 Task: Add Natural Vitality Orange Calm Gummies to the cart.
Action: Mouse pressed left at (17, 62)
Screenshot: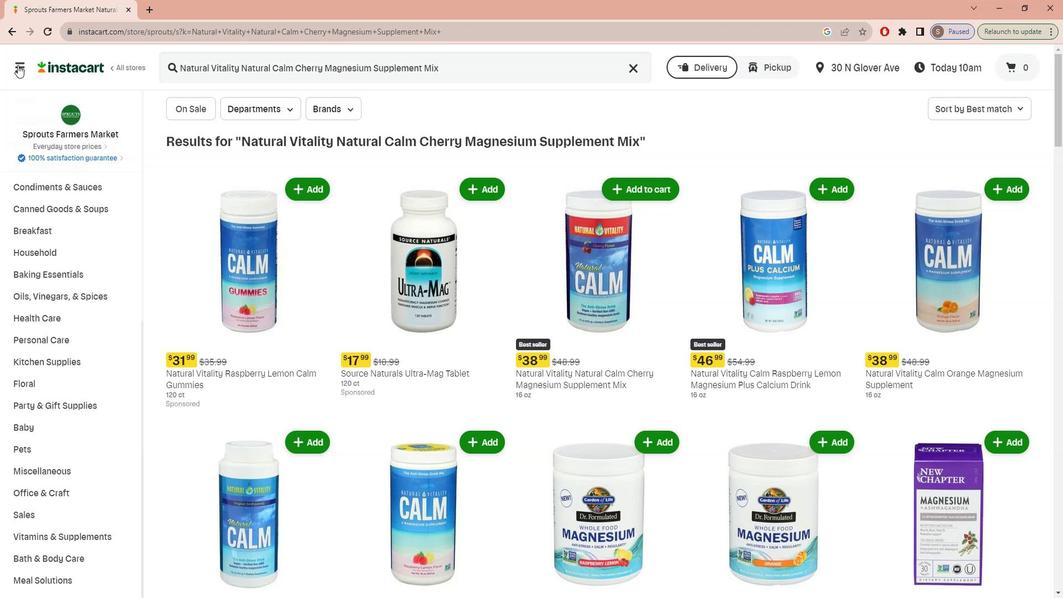 
Action: Mouse moved to (21, 131)
Screenshot: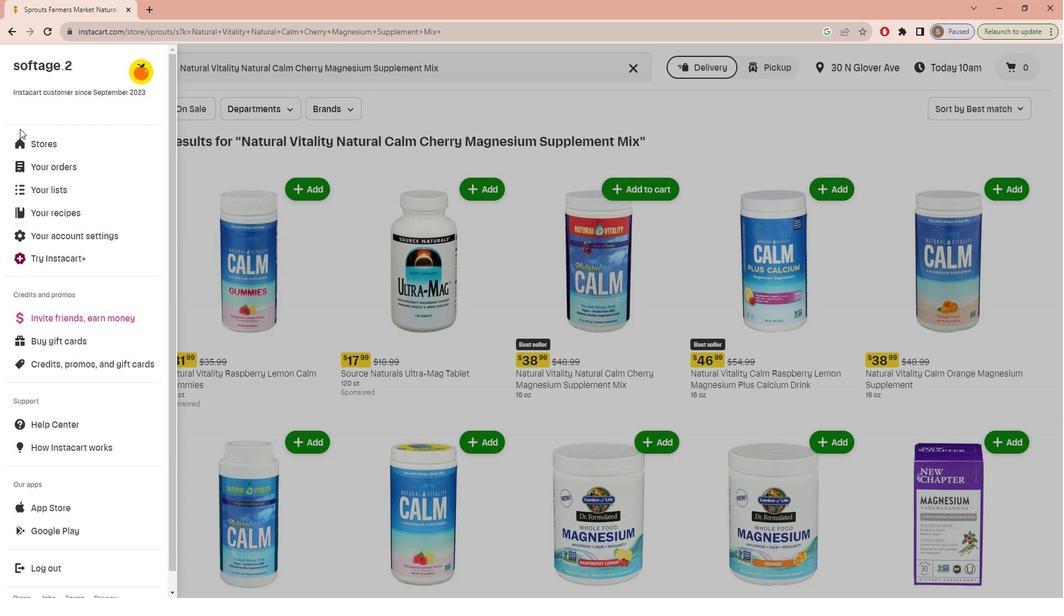 
Action: Mouse pressed left at (21, 131)
Screenshot: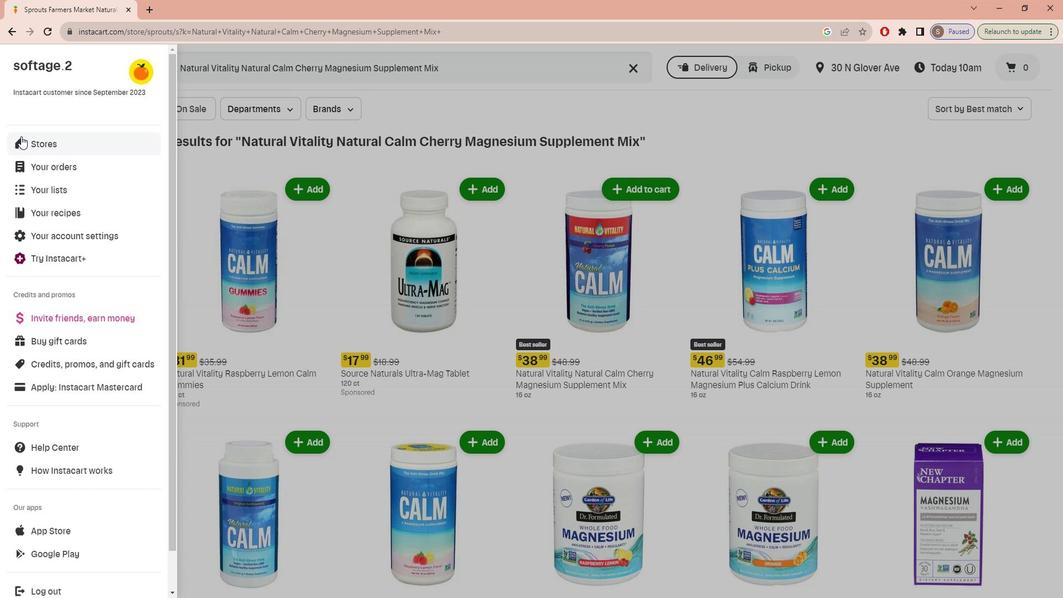 
Action: Mouse moved to (268, 101)
Screenshot: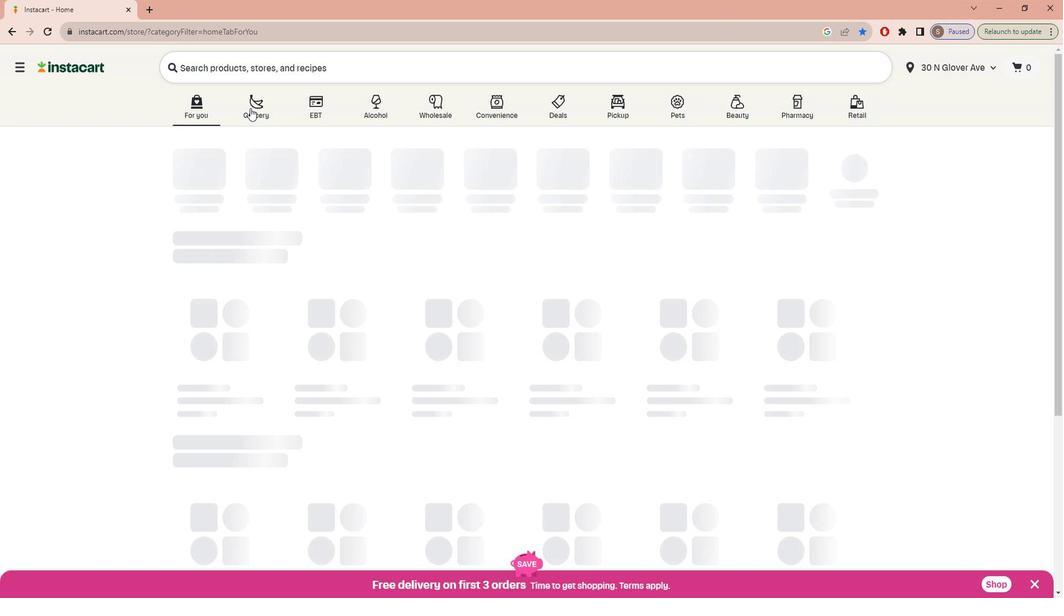 
Action: Mouse pressed left at (268, 101)
Screenshot: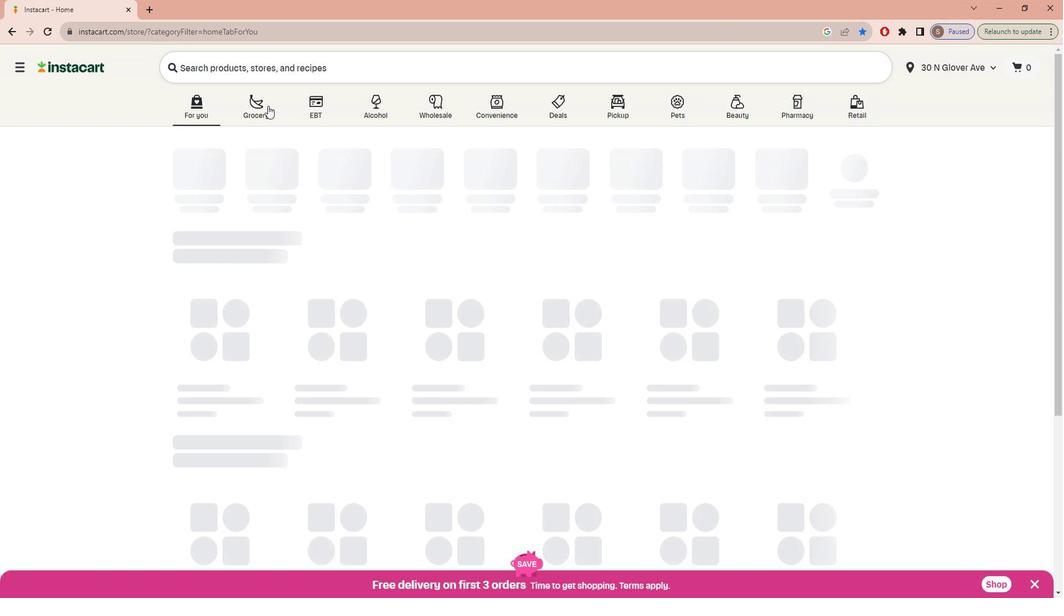 
Action: Mouse moved to (260, 310)
Screenshot: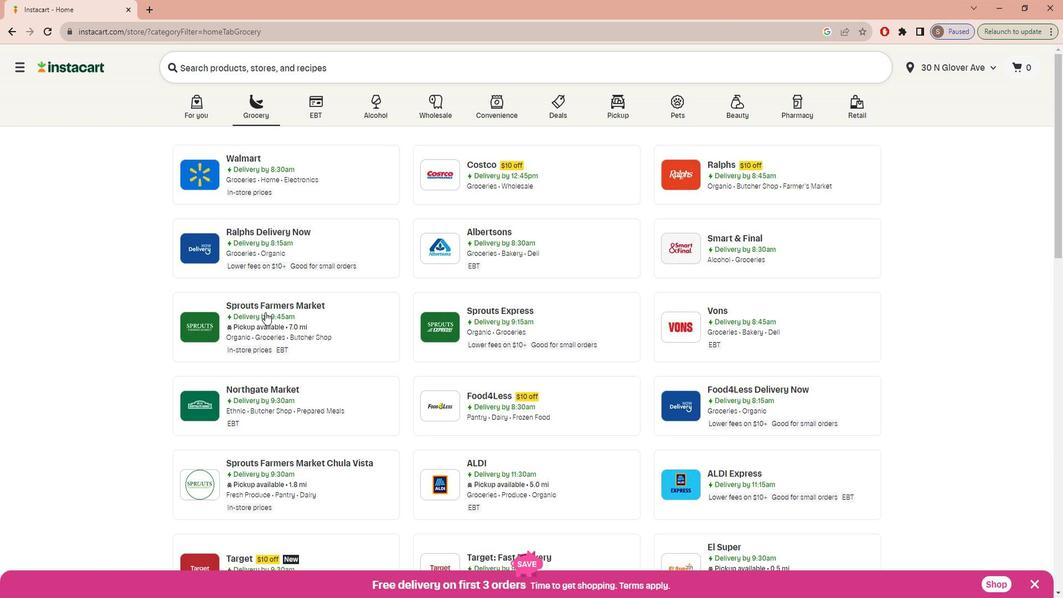
Action: Mouse pressed left at (260, 310)
Screenshot: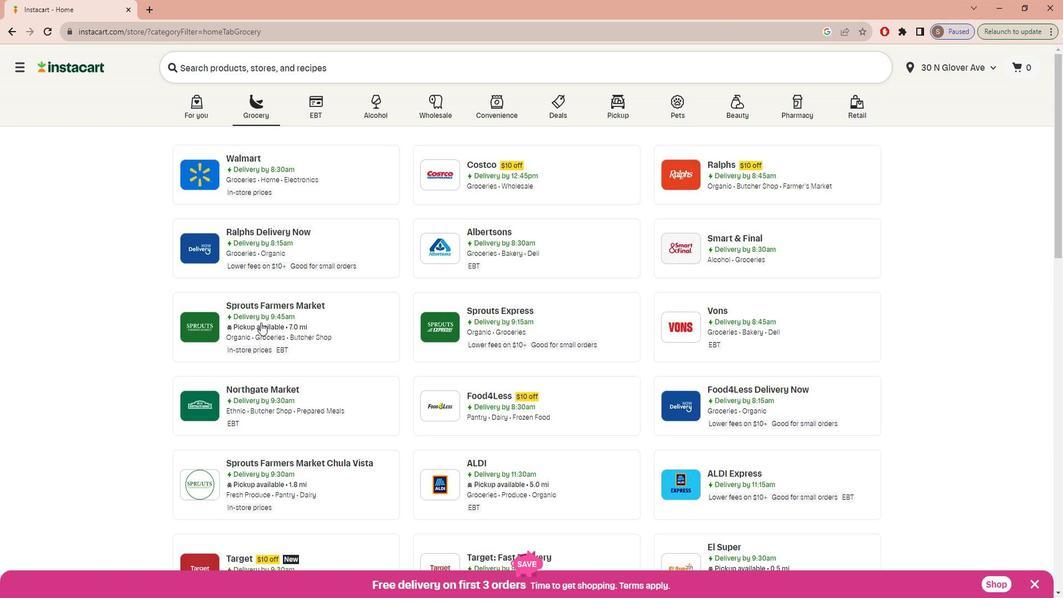 
Action: Mouse moved to (72, 346)
Screenshot: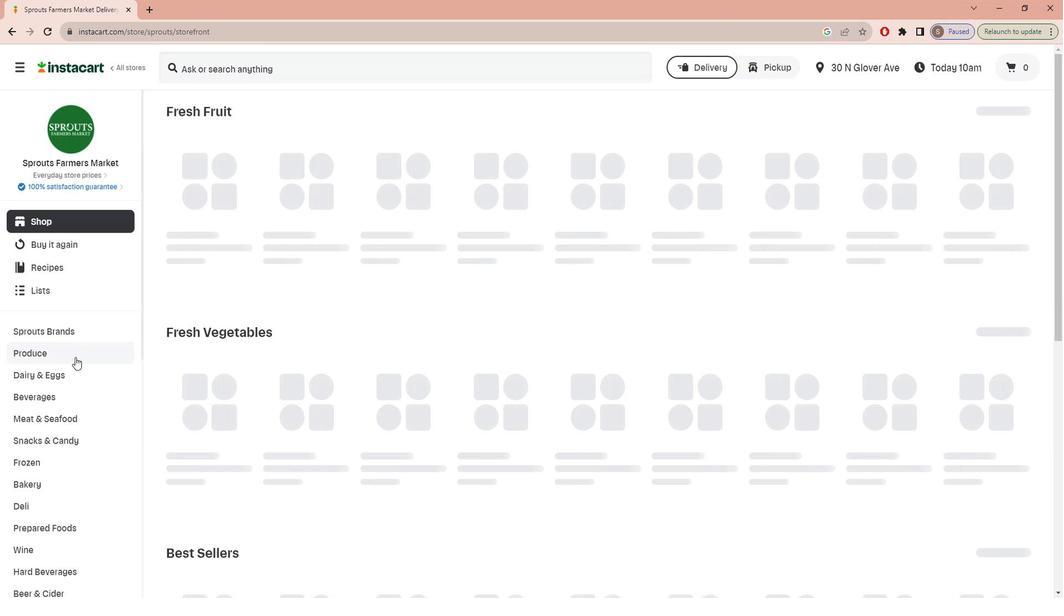 
Action: Mouse scrolled (72, 346) with delta (0, 0)
Screenshot: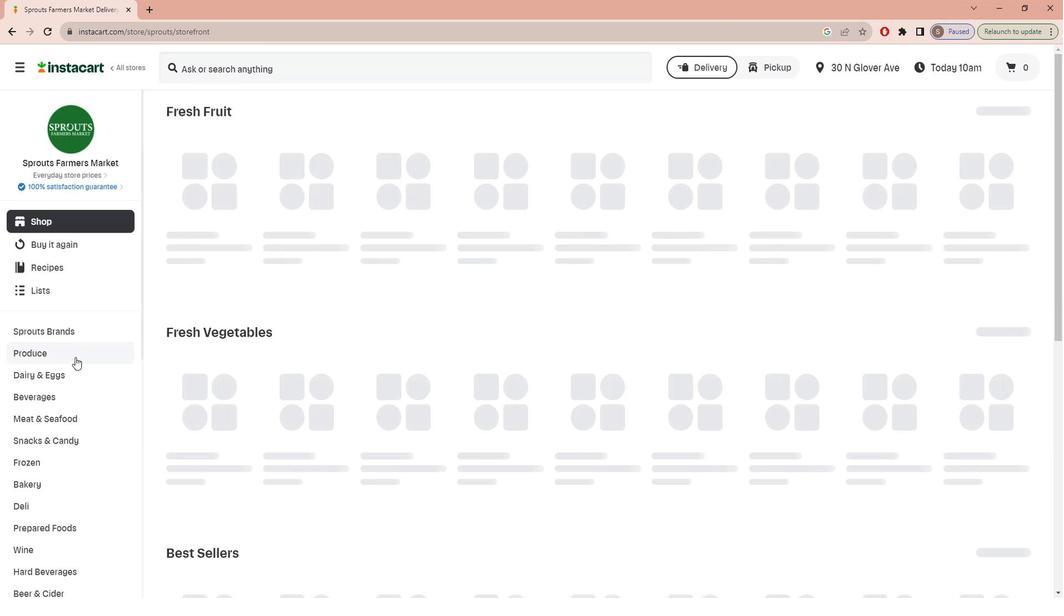 
Action: Mouse moved to (71, 348)
Screenshot: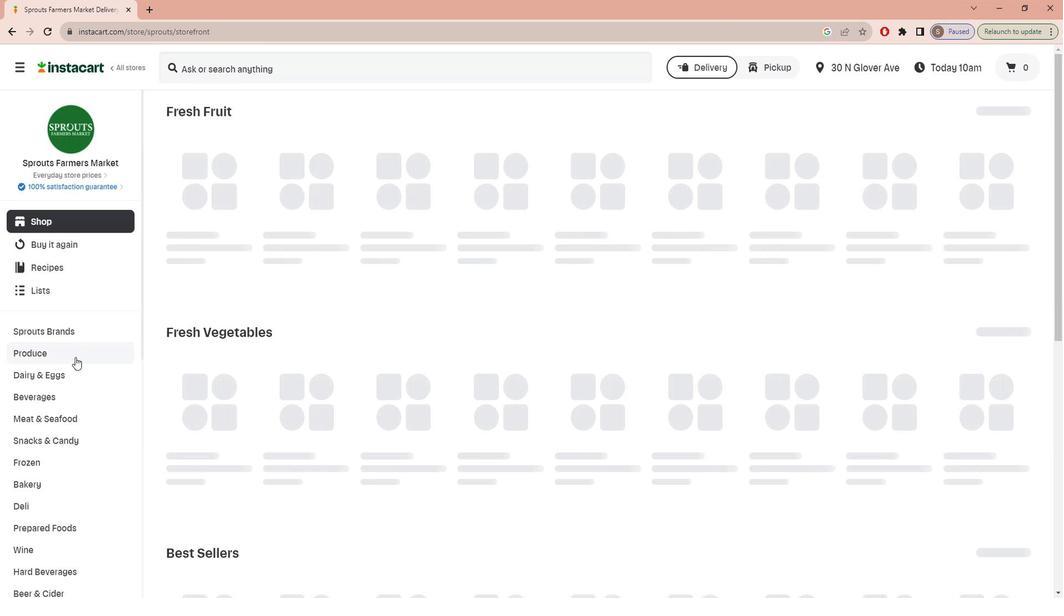 
Action: Mouse scrolled (71, 347) with delta (0, 0)
Screenshot: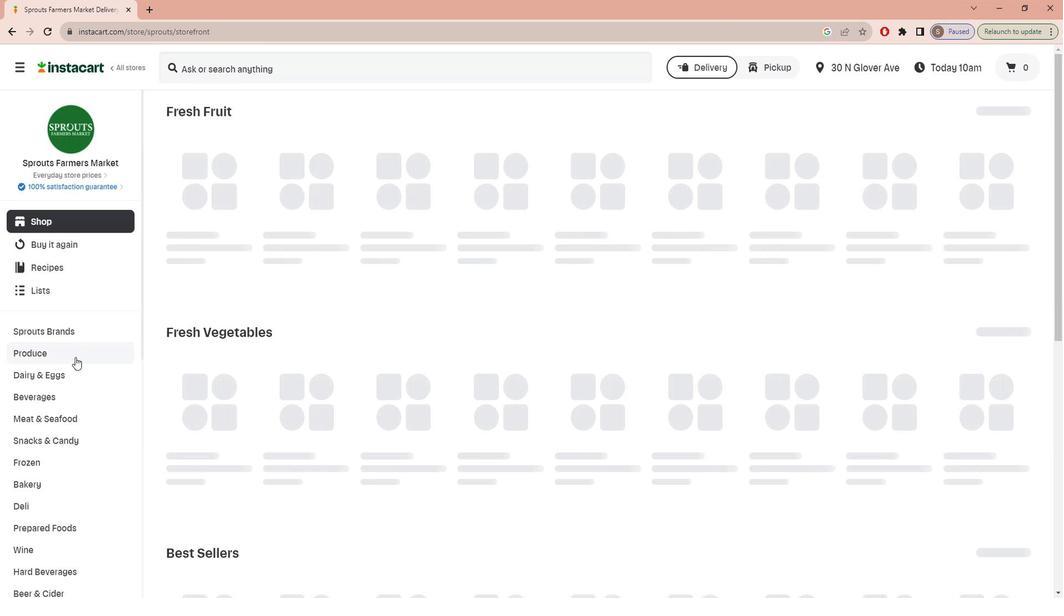 
Action: Mouse moved to (71, 348)
Screenshot: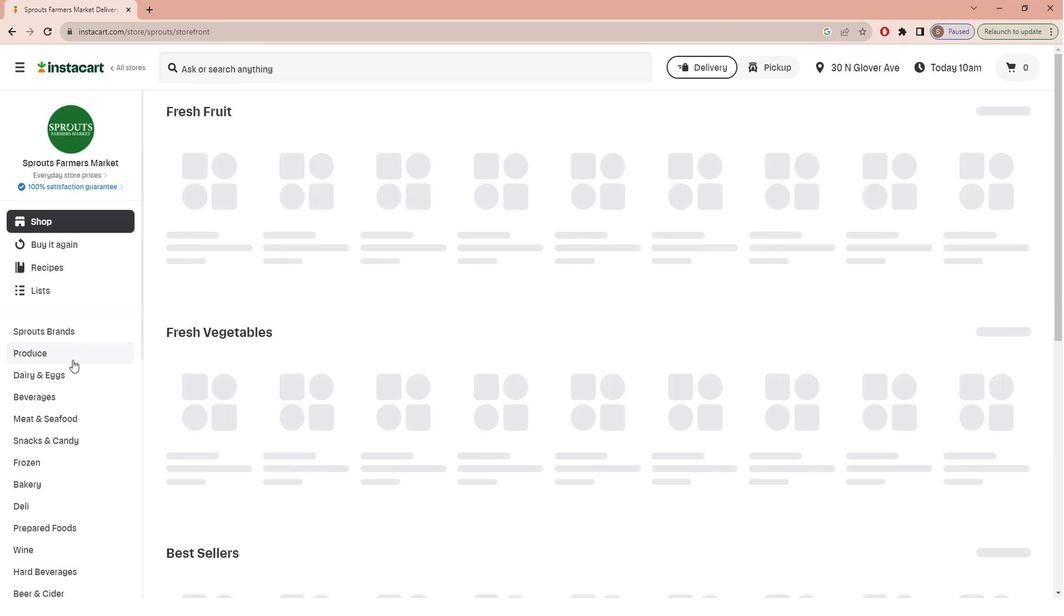 
Action: Mouse scrolled (71, 348) with delta (0, 0)
Screenshot: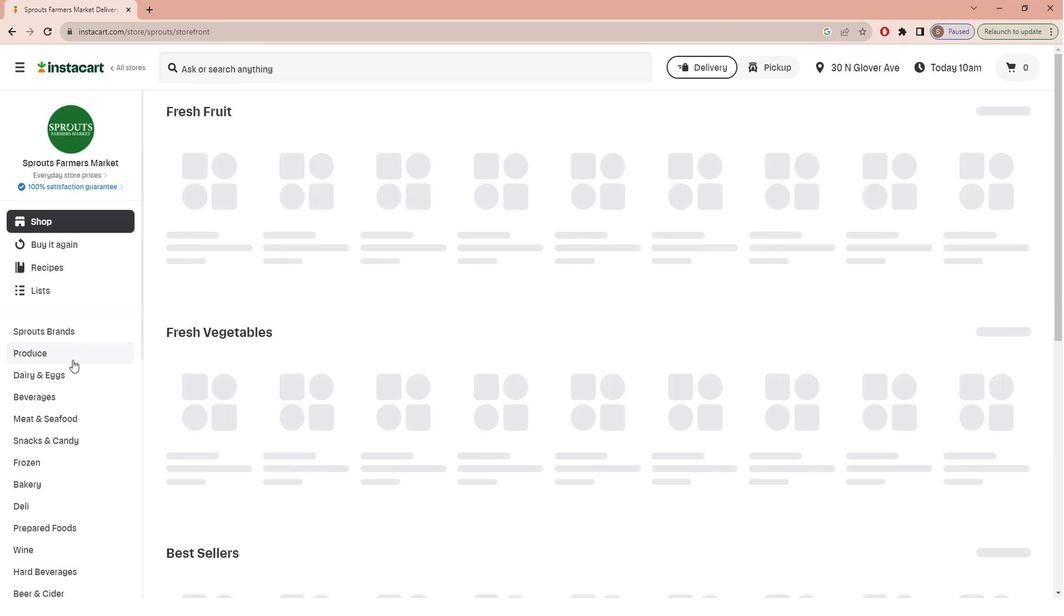 
Action: Mouse scrolled (71, 348) with delta (0, 0)
Screenshot: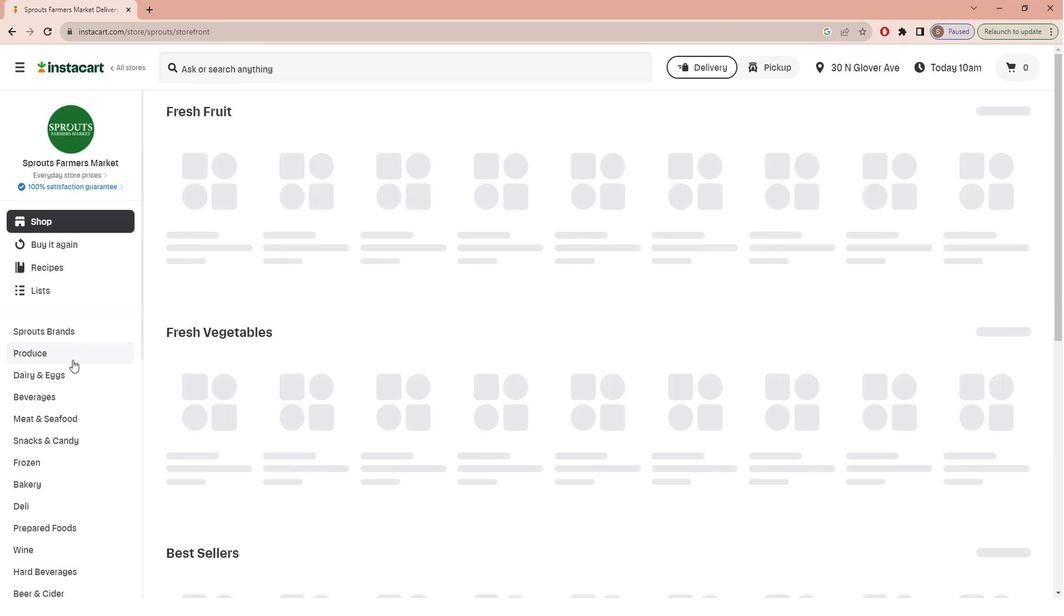 
Action: Mouse scrolled (71, 348) with delta (0, 0)
Screenshot: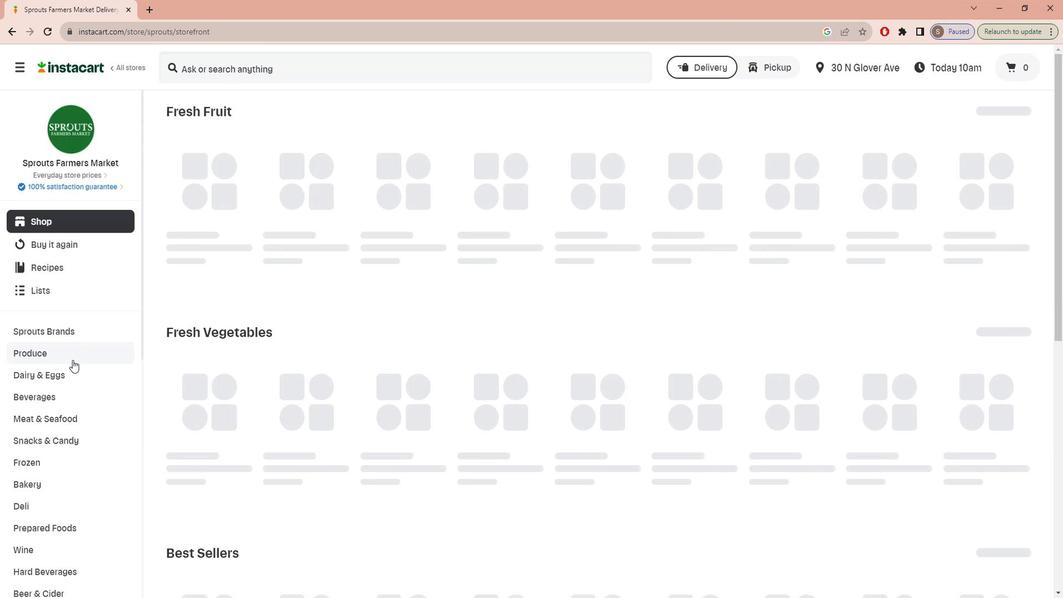 
Action: Mouse scrolled (71, 348) with delta (0, 0)
Screenshot: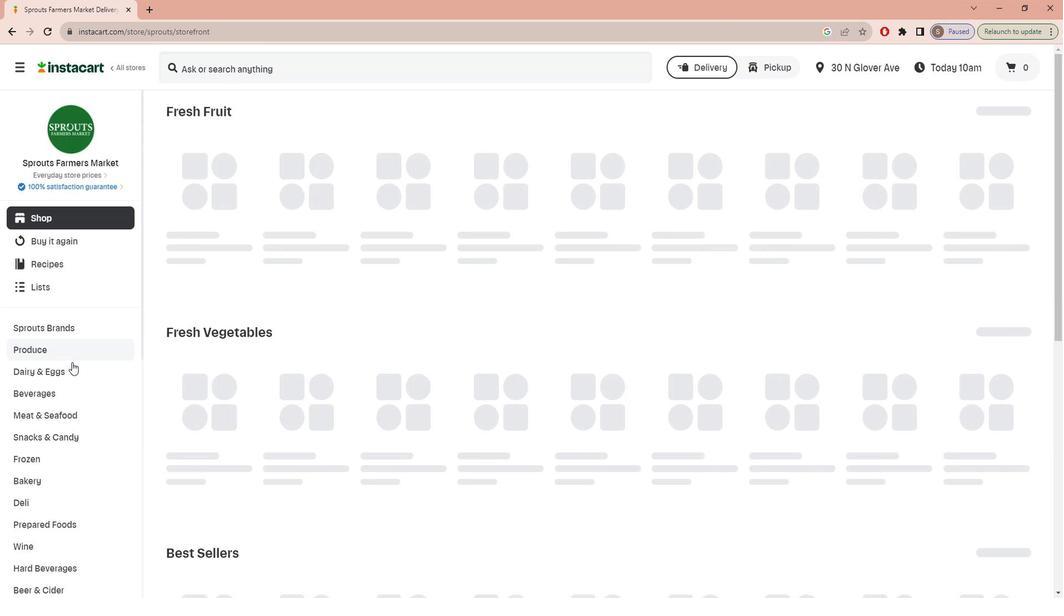 
Action: Mouse scrolled (71, 348) with delta (0, 0)
Screenshot: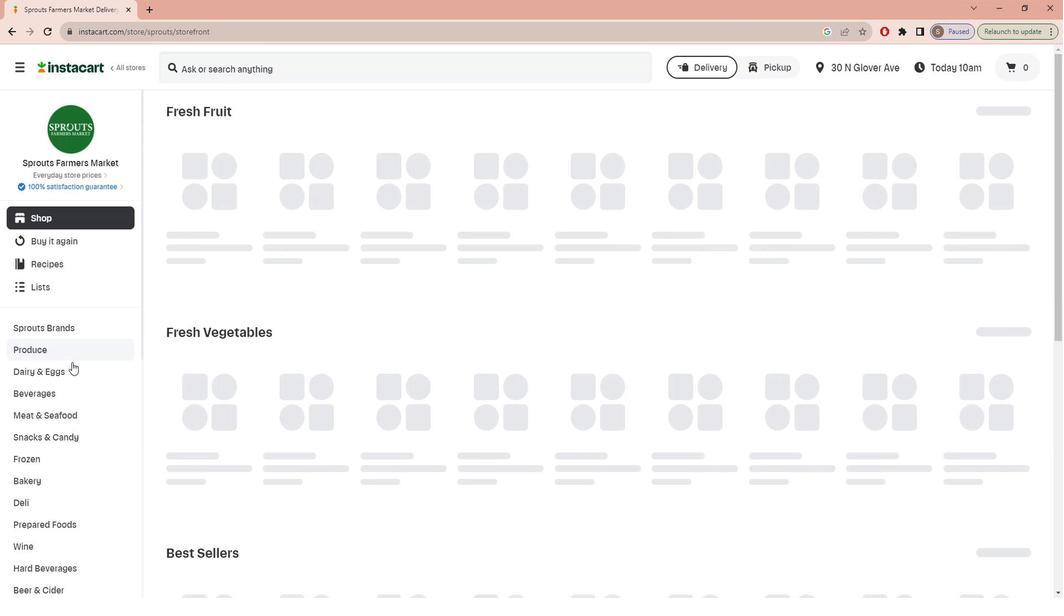 
Action: Mouse scrolled (71, 348) with delta (0, 0)
Screenshot: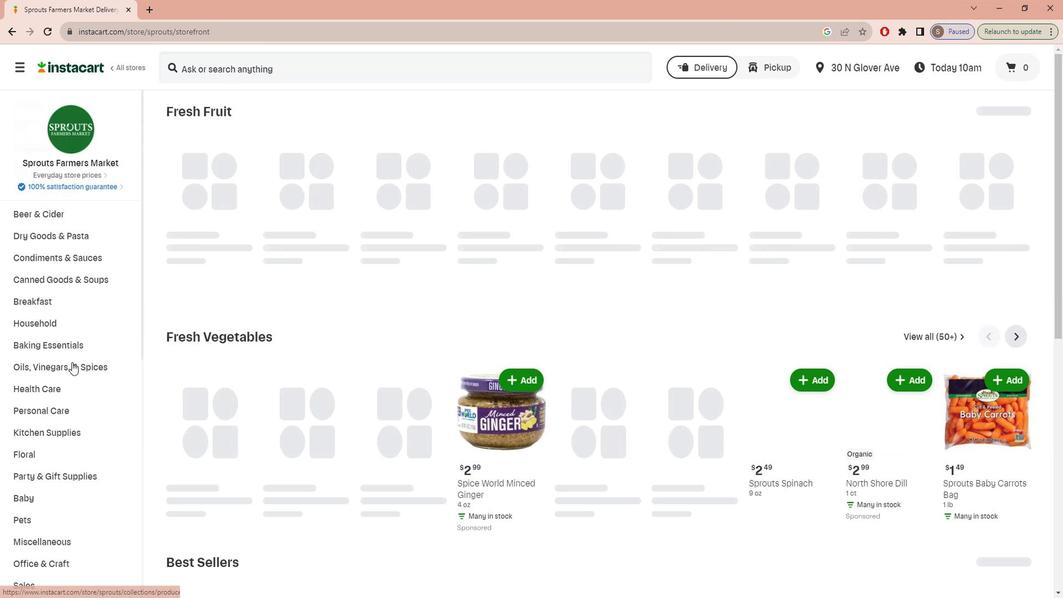 
Action: Mouse scrolled (71, 348) with delta (0, 0)
Screenshot: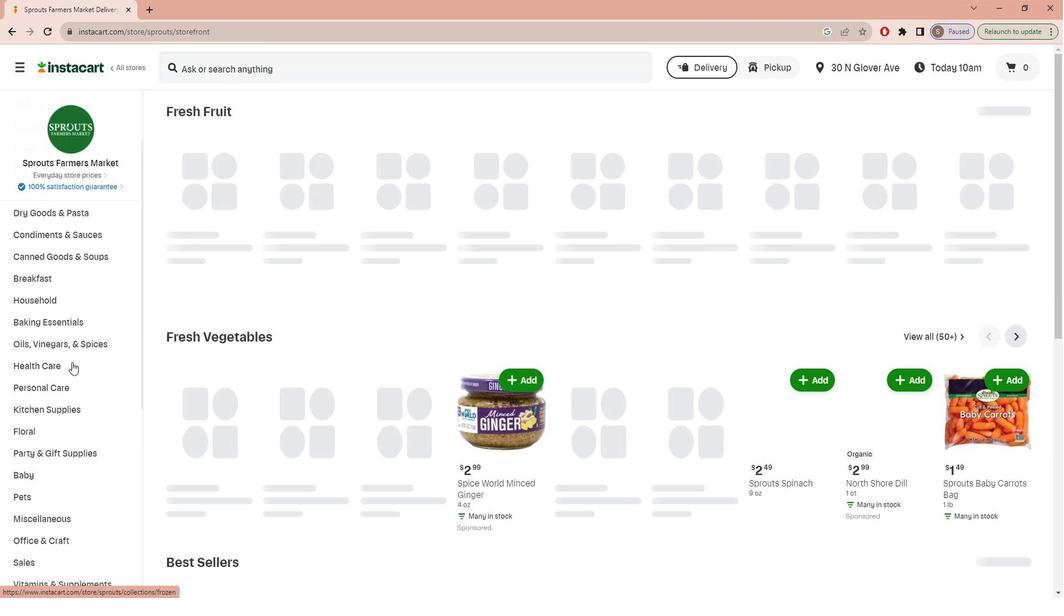 
Action: Mouse scrolled (71, 348) with delta (0, 0)
Screenshot: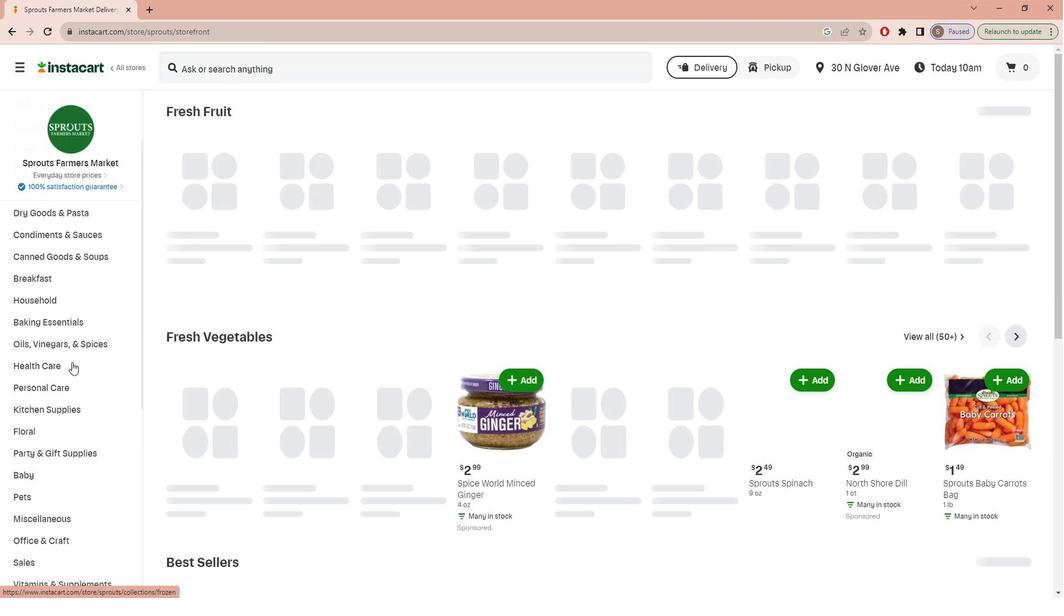 
Action: Mouse scrolled (71, 348) with delta (0, 0)
Screenshot: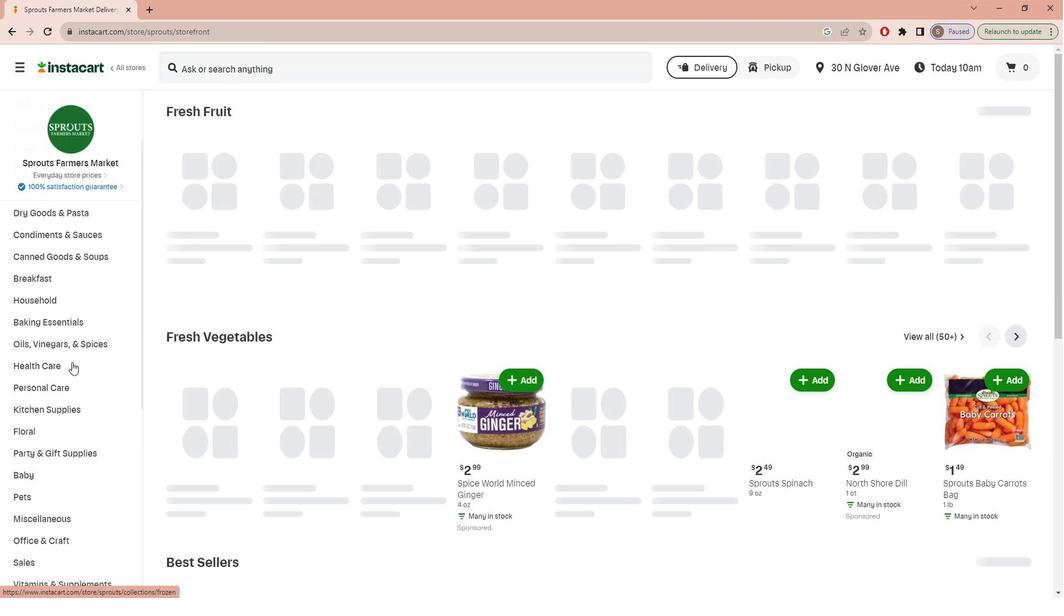 
Action: Mouse scrolled (71, 348) with delta (0, 0)
Screenshot: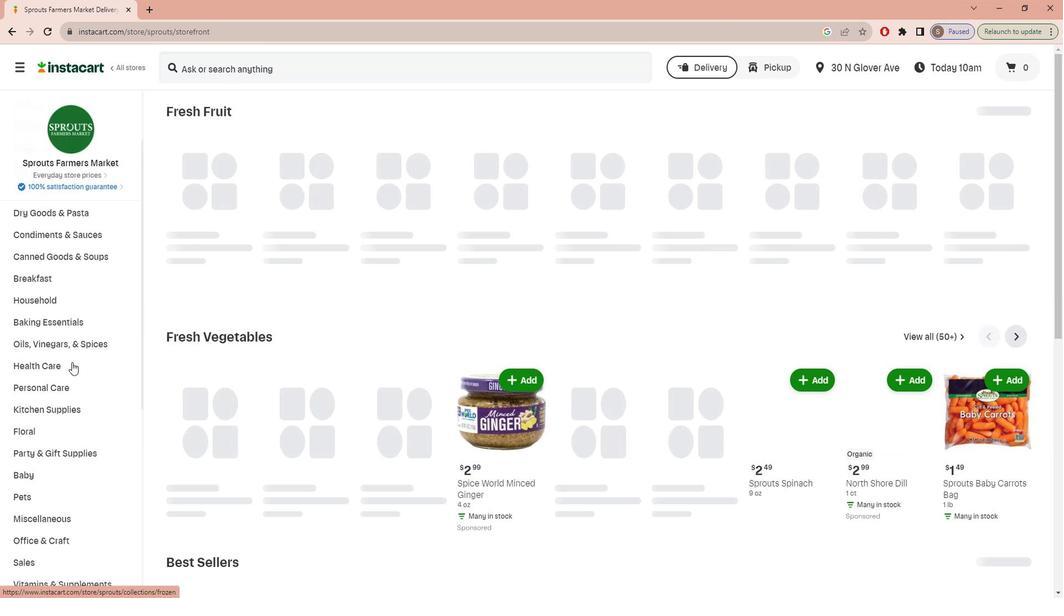 
Action: Mouse scrolled (71, 348) with delta (0, 0)
Screenshot: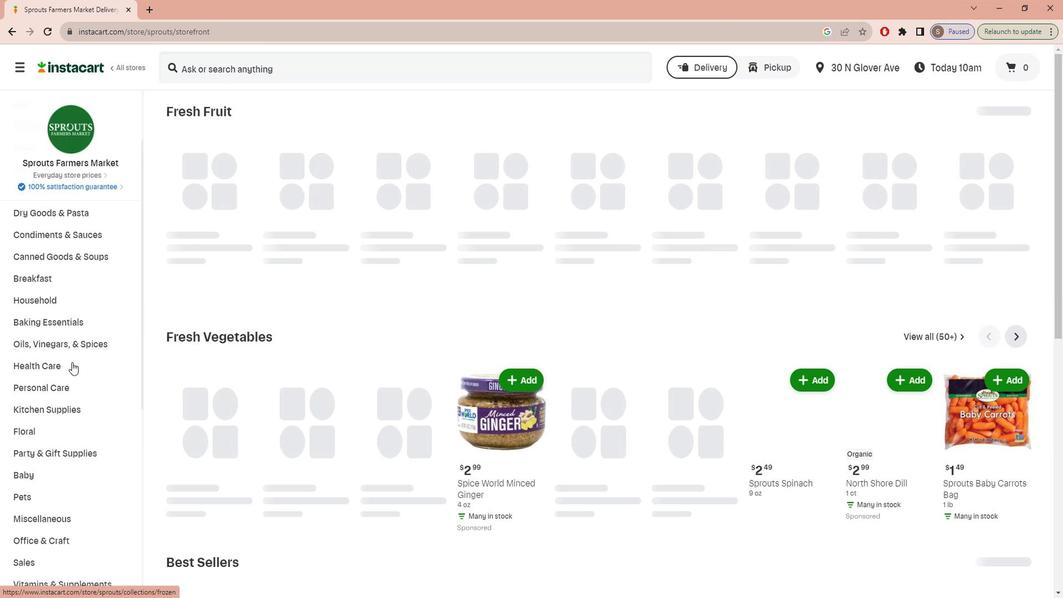 
Action: Mouse moved to (63, 514)
Screenshot: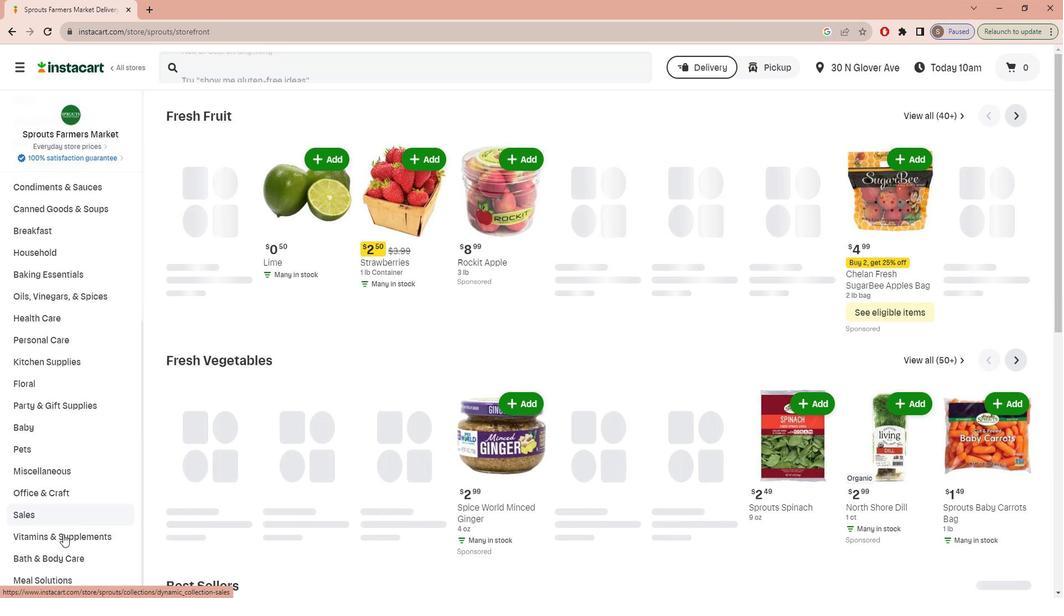 
Action: Mouse pressed left at (63, 514)
Screenshot: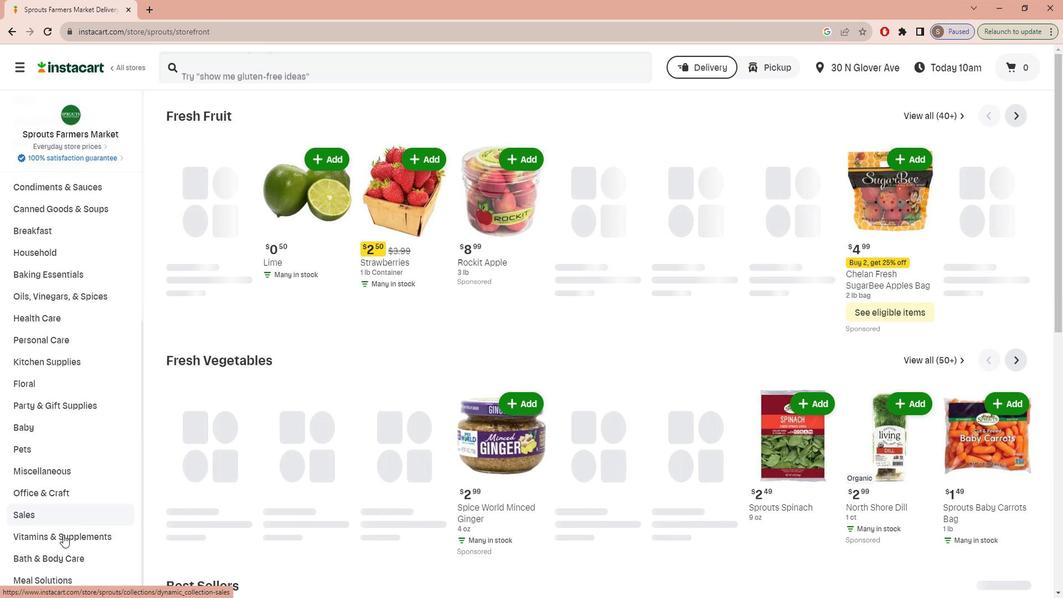 
Action: Mouse moved to (1032, 135)
Screenshot: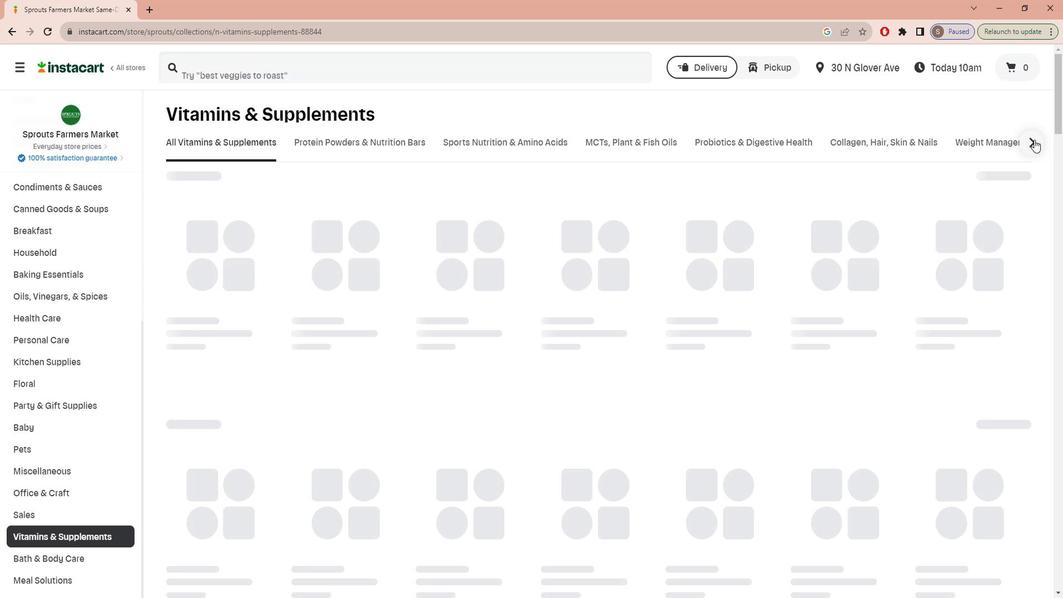 
Action: Mouse pressed left at (1032, 135)
Screenshot: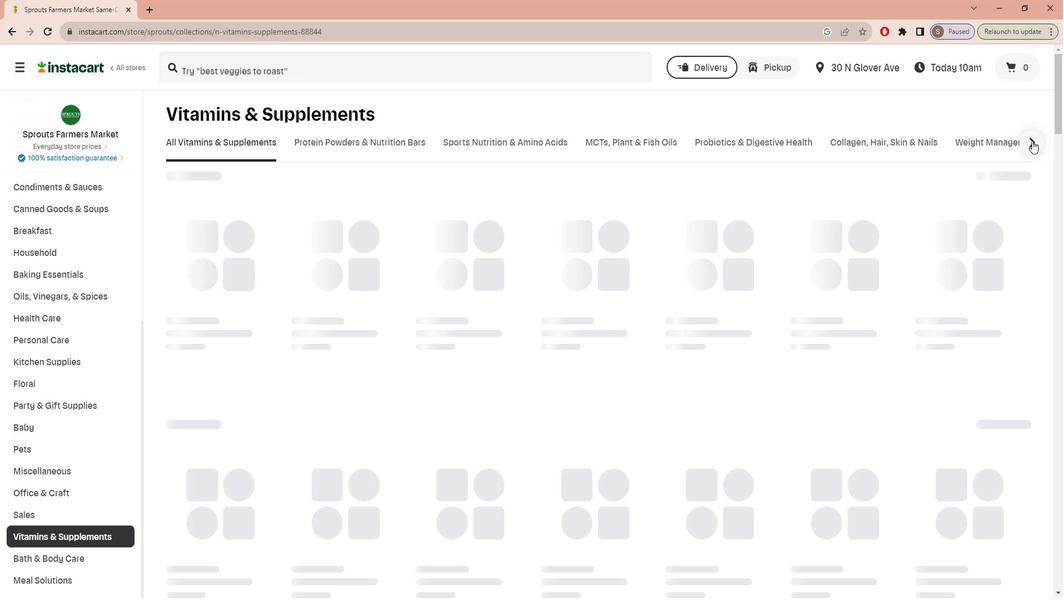 
Action: Mouse moved to (744, 135)
Screenshot: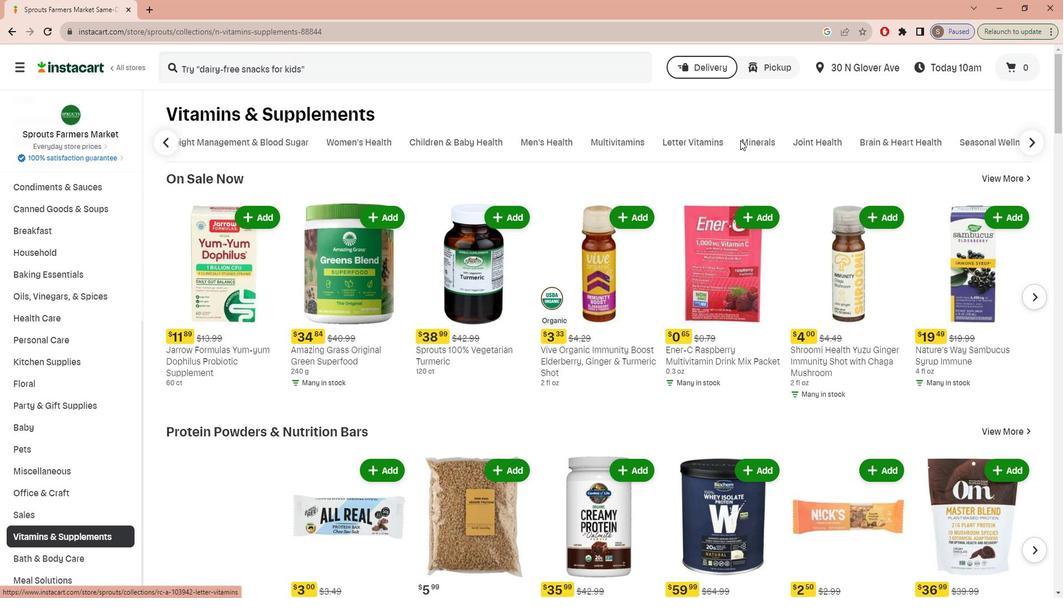 
Action: Mouse pressed left at (744, 135)
Screenshot: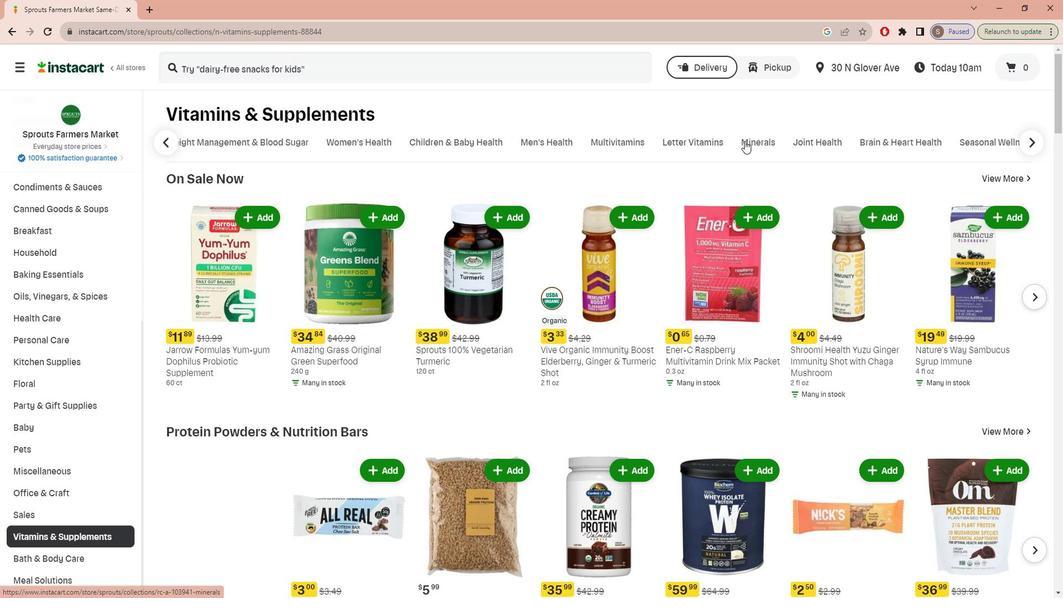 
Action: Mouse moved to (405, 65)
Screenshot: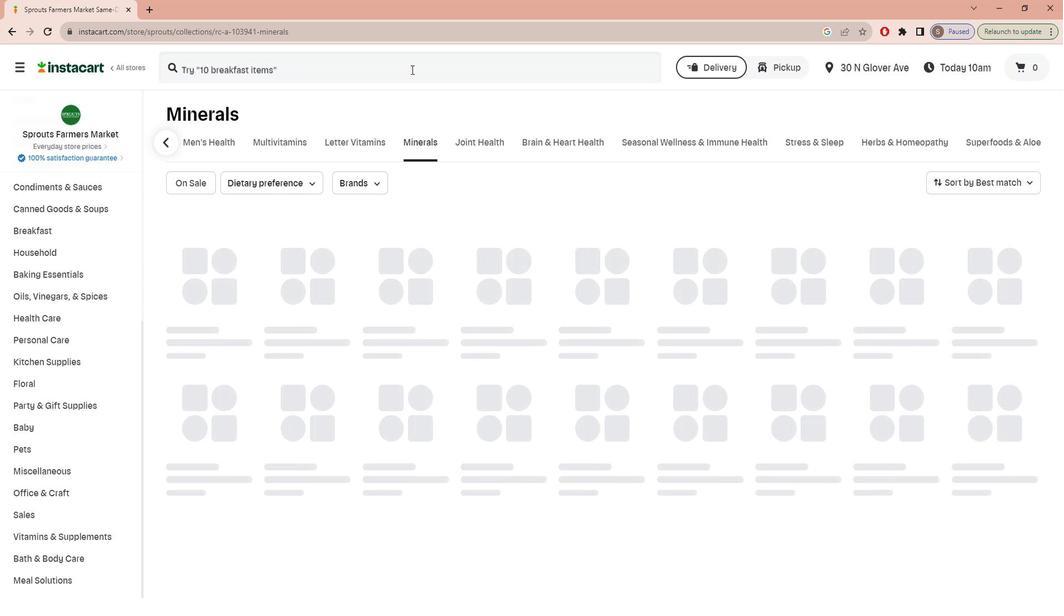 
Action: Mouse pressed left at (405, 65)
Screenshot: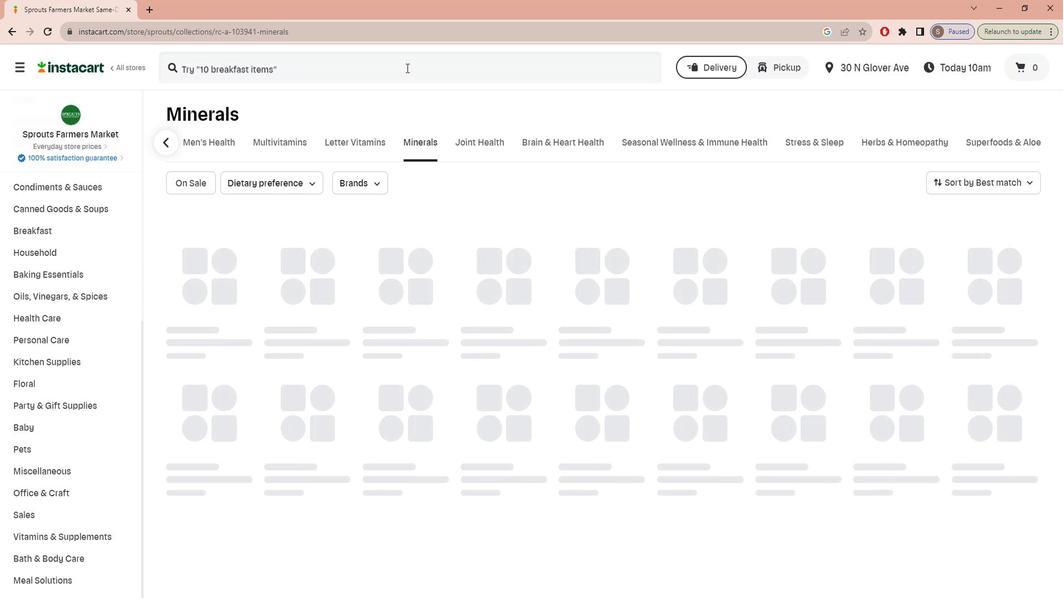 
Action: Mouse moved to (405, 64)
Screenshot: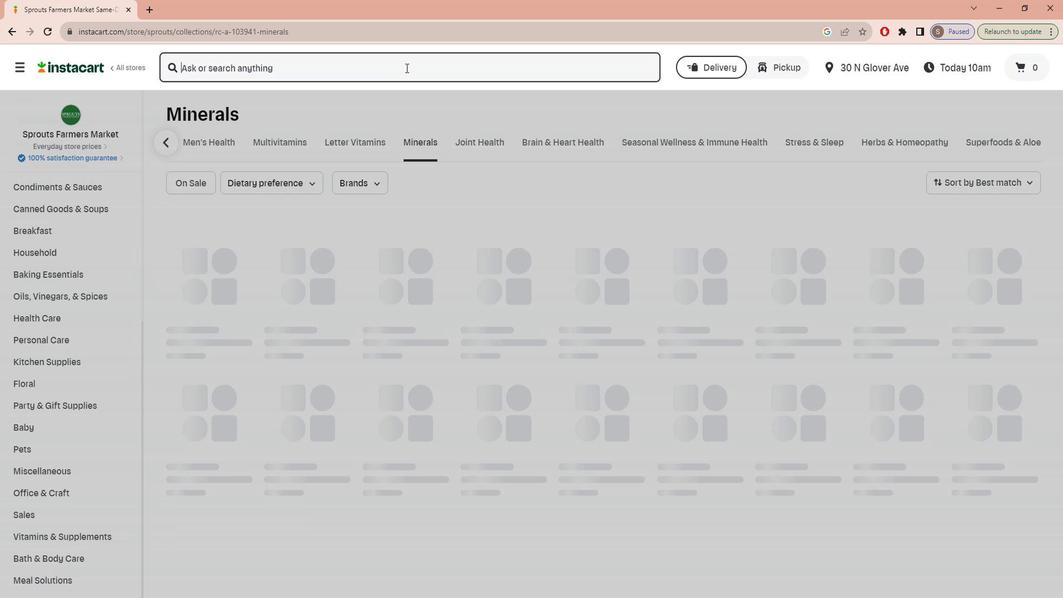 
Action: Key pressed n<Key.caps_lock>ATURAL<Key.space><Key.caps_lock>v<Key.caps_lock>ITALITY<Key.space><Key.caps_lock>o<Key.caps_lock>RANGE<Key.space><Key.caps_lock>c<Key.caps_lock>ALM<Key.space><Key.caps_lock>g<Key.caps_lock>UMMIES<Key.space><Key.enter>
Screenshot: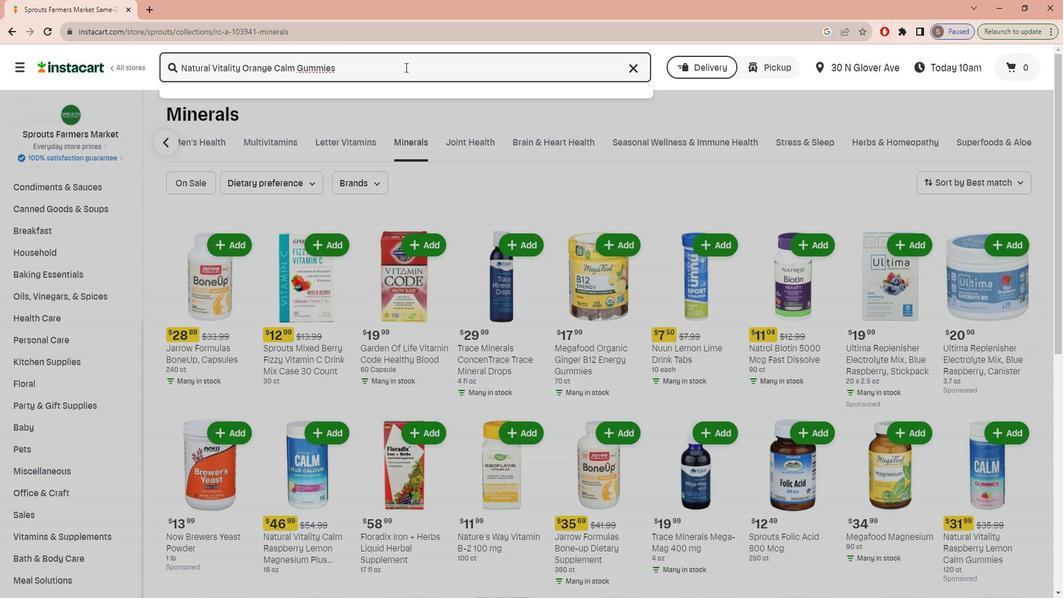 
Action: Mouse moved to (314, 186)
Screenshot: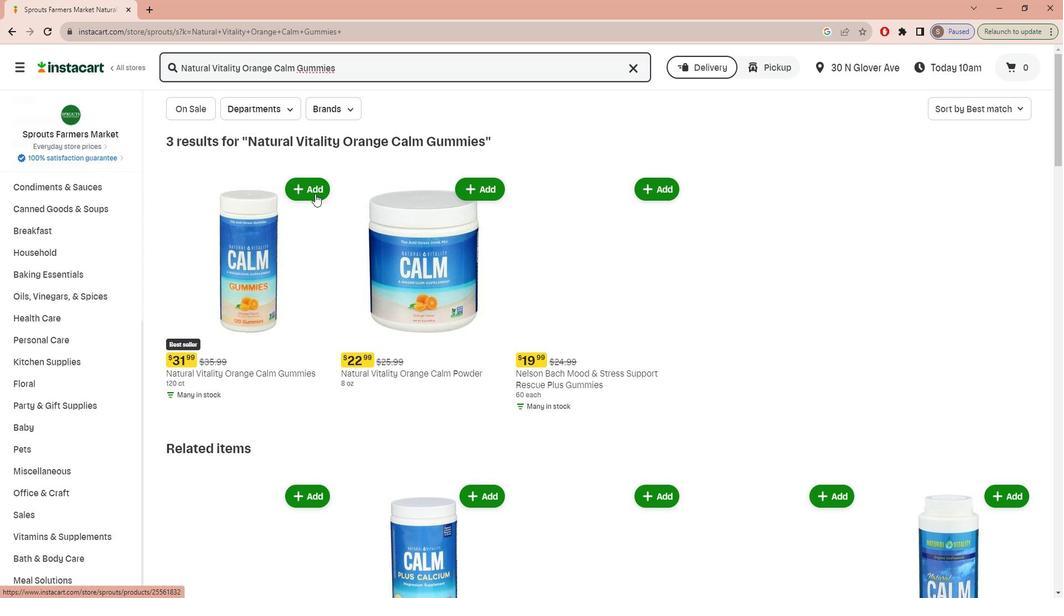 
Action: Mouse pressed left at (314, 186)
Screenshot: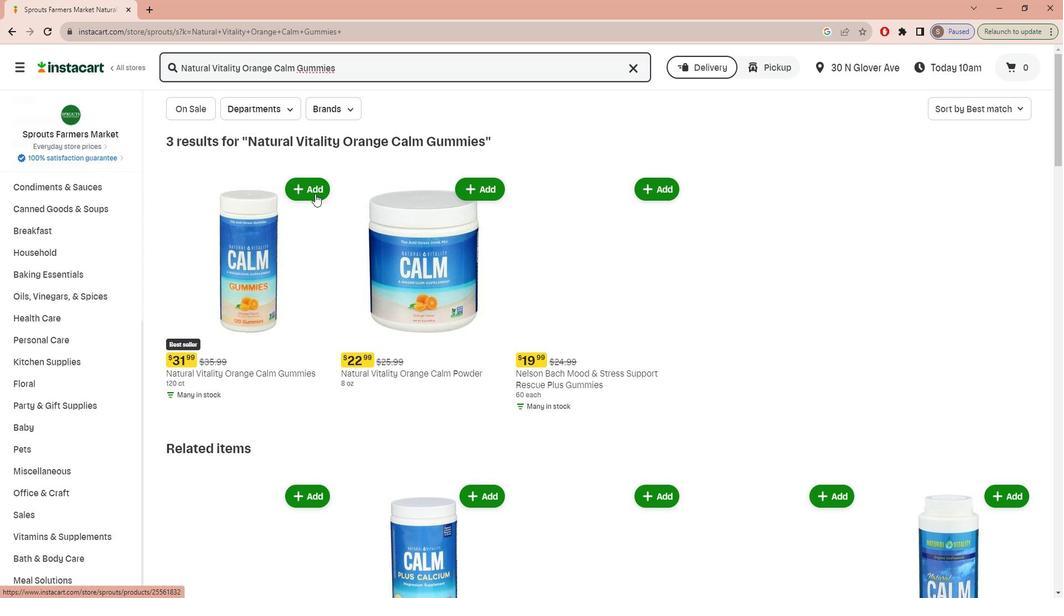 
Action: Mouse moved to (323, 254)
Screenshot: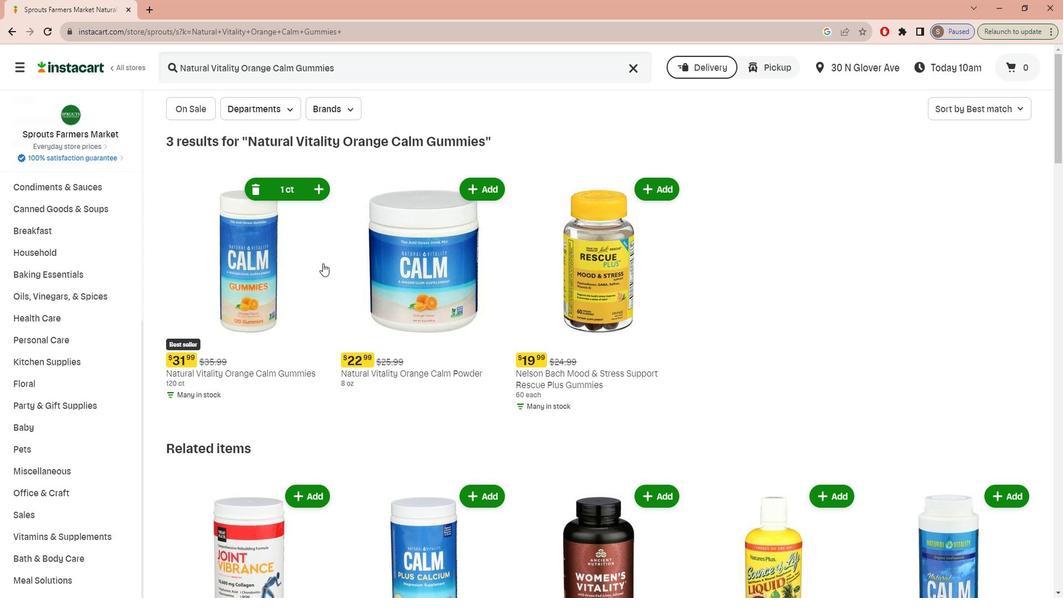 
